 Task: Invite Team Member Softage.1@softage.net to Workspace Computer Networking. Invite Team Member Softage.2@softage.net to Workspace Computer Networking. Invite Team Member Softage.3@softage.net to Workspace Computer Networking. Invite Team Member Softage.4@softage.net to Workspace Computer Networking
Action: Mouse moved to (80, 43)
Screenshot: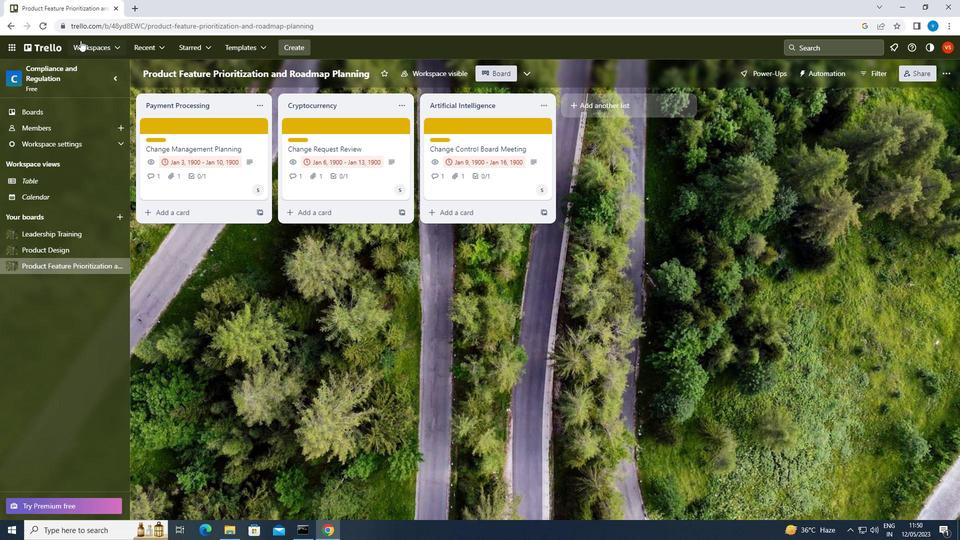 
Action: Mouse pressed left at (80, 43)
Screenshot: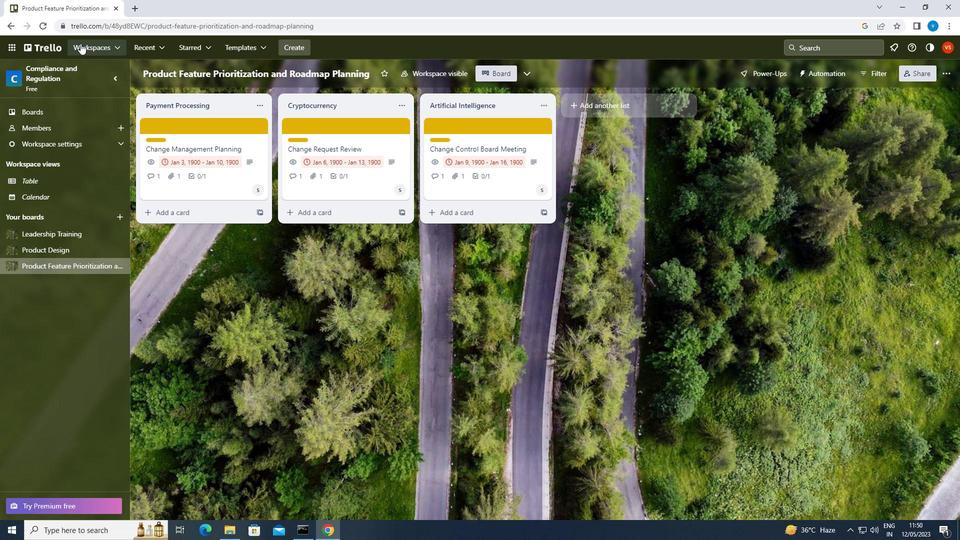 
Action: Mouse moved to (153, 295)
Screenshot: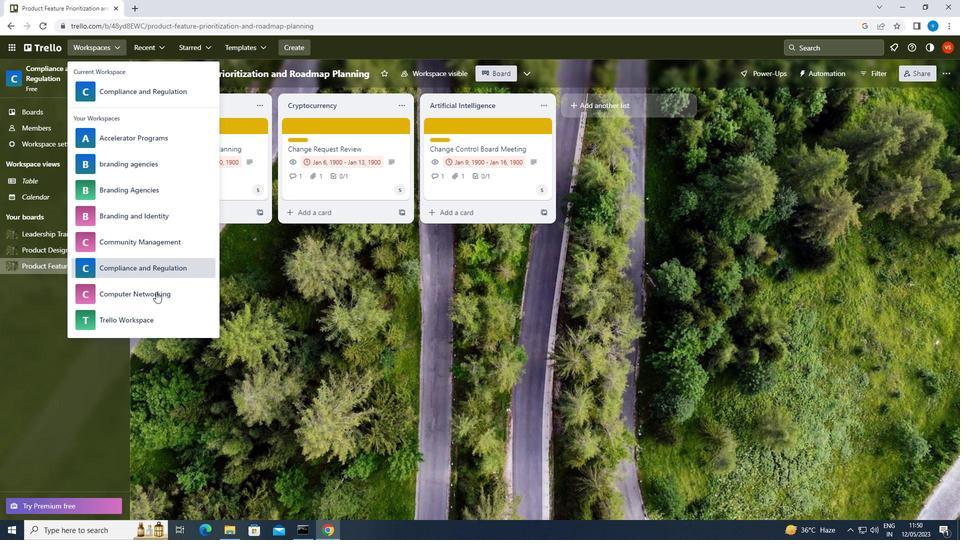 
Action: Mouse pressed left at (153, 295)
Screenshot: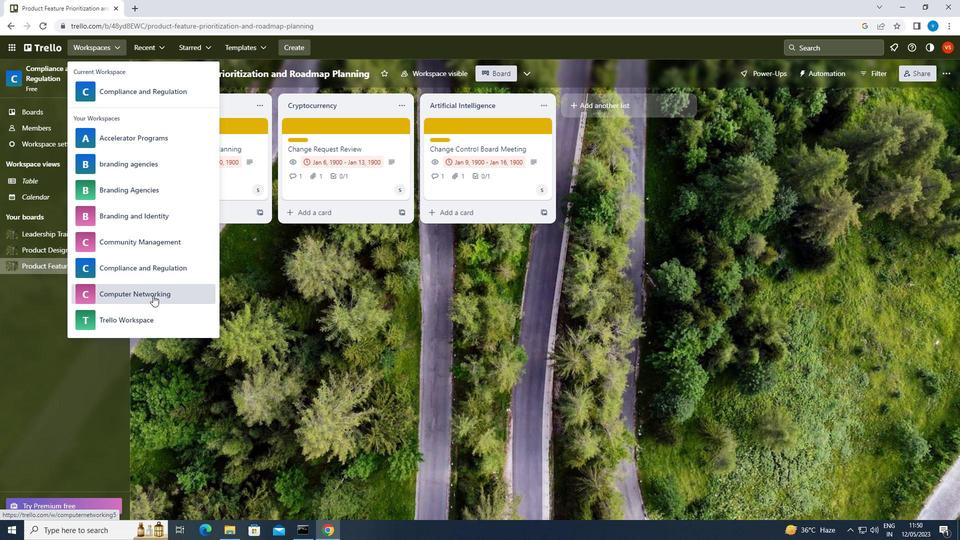 
Action: Mouse moved to (714, 81)
Screenshot: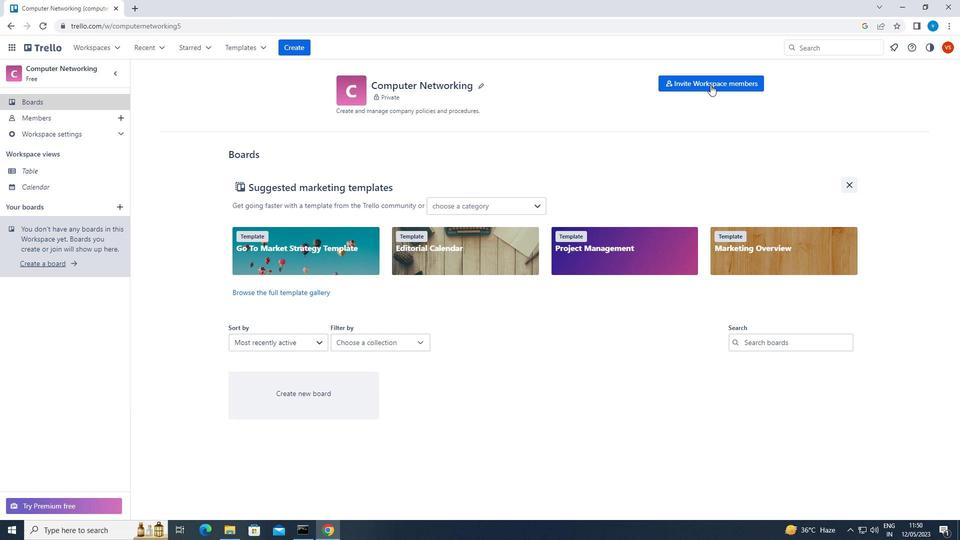 
Action: Mouse pressed left at (714, 81)
Screenshot: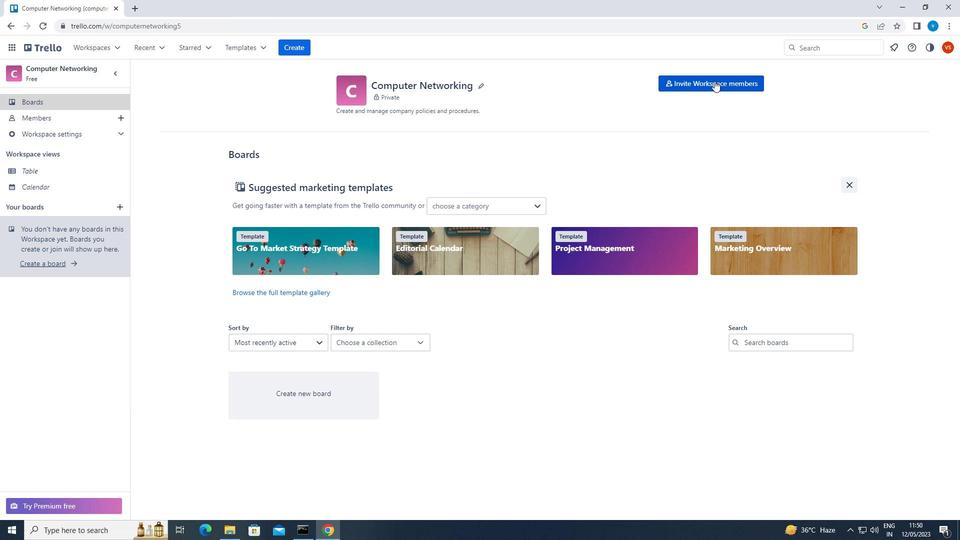 
Action: Mouse moved to (486, 271)
Screenshot: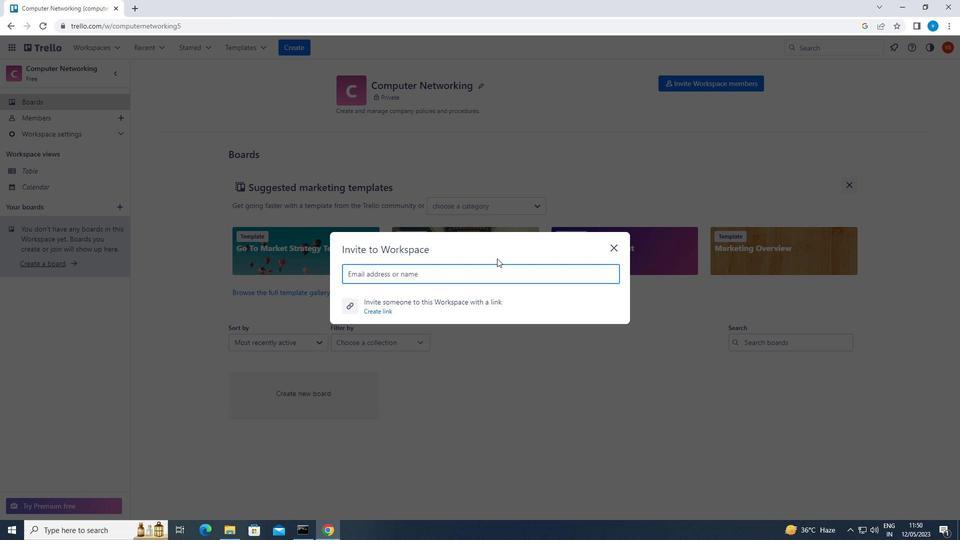 
Action: Mouse pressed left at (486, 271)
Screenshot: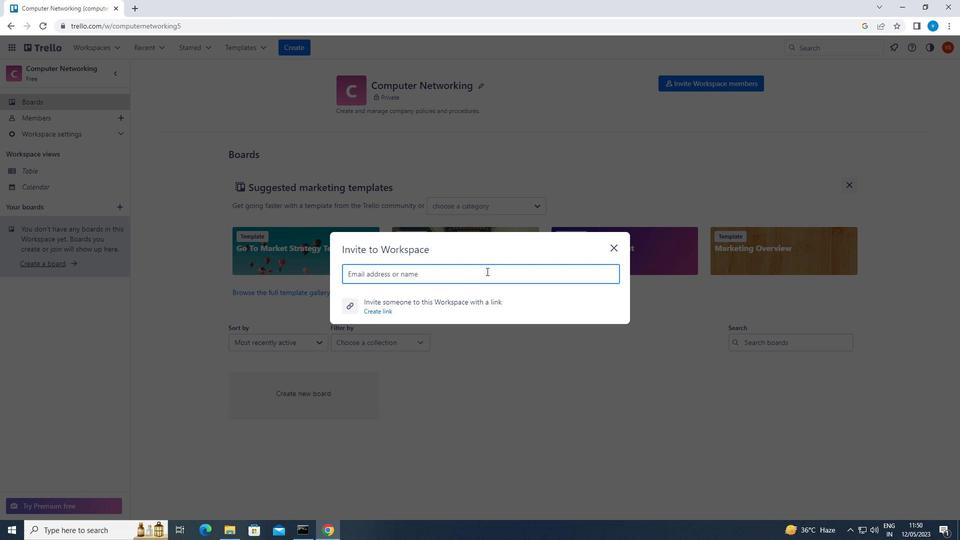 
Action: Key pressed <Key.shift>SOFTAGE.1<Key.shift>@SOFTAGE.NET
Screenshot: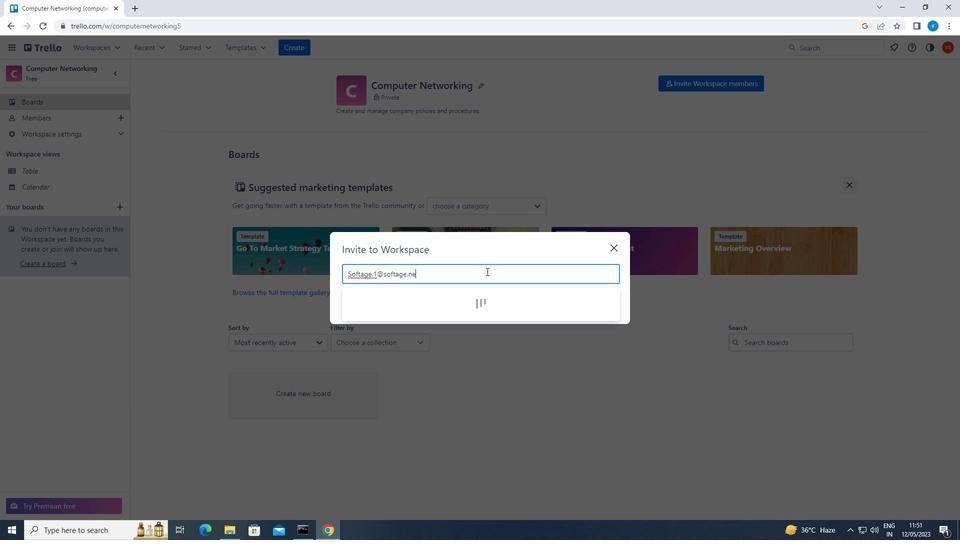 
Action: Mouse moved to (431, 300)
Screenshot: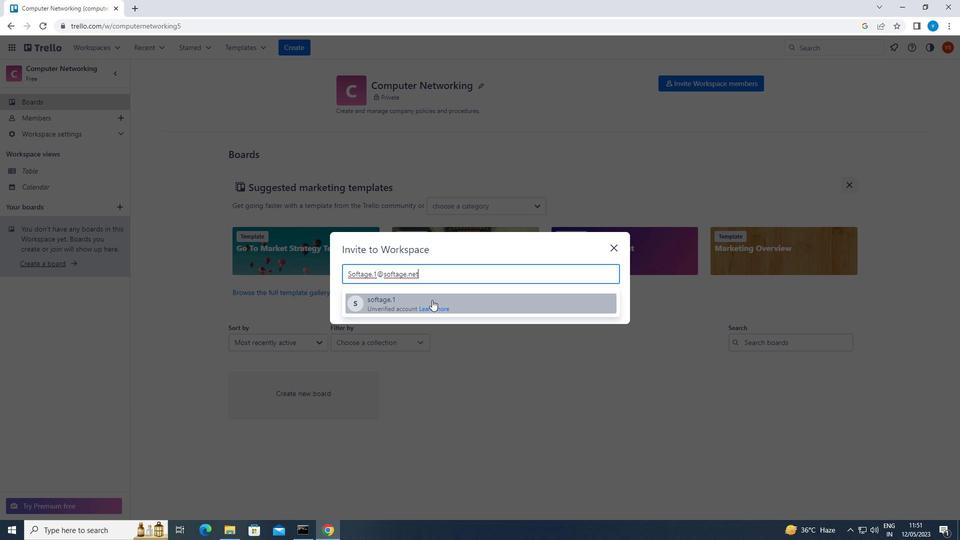 
Action: Mouse pressed left at (431, 300)
Screenshot: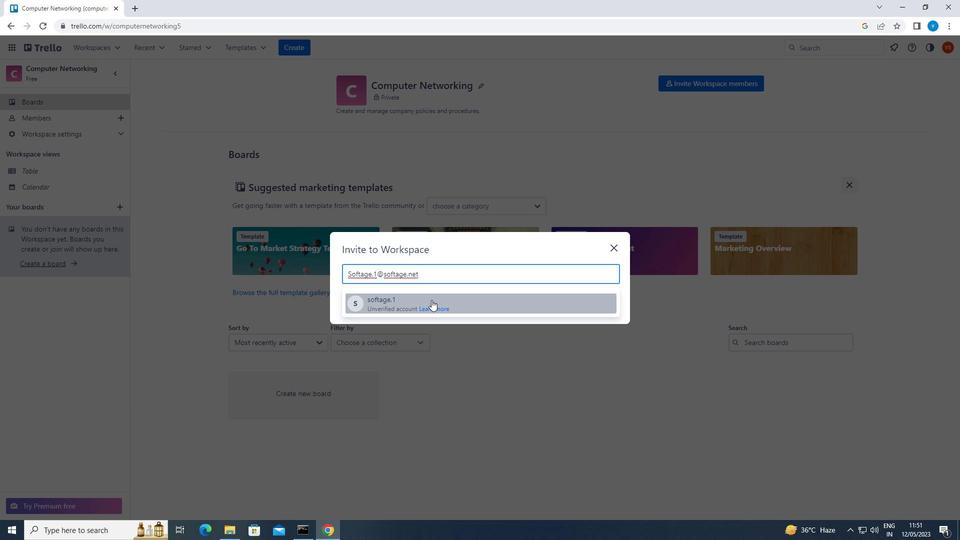 
Action: Mouse moved to (443, 284)
Screenshot: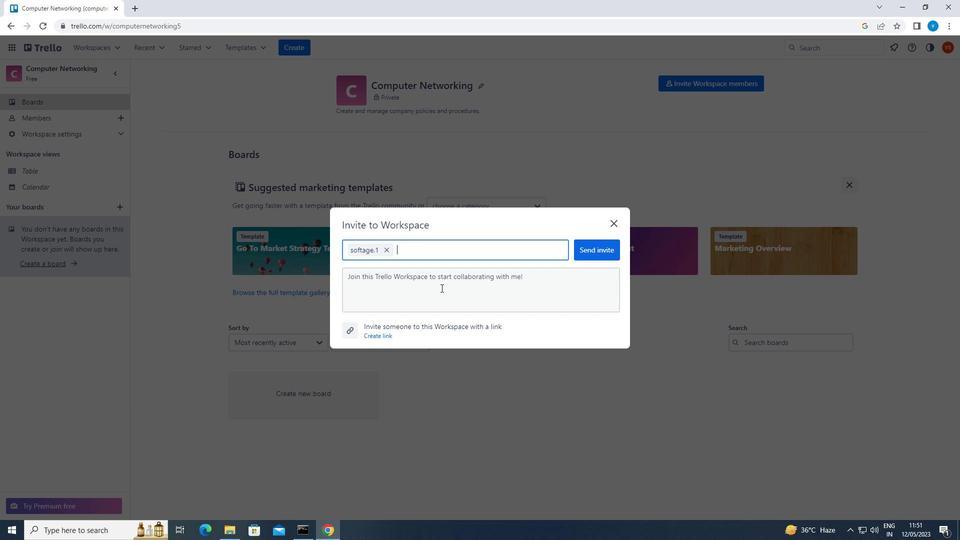 
Action: Key pressed <Key.shift>SOFTAGE.2<Key.shift>@SOFTAGE.NET
Screenshot: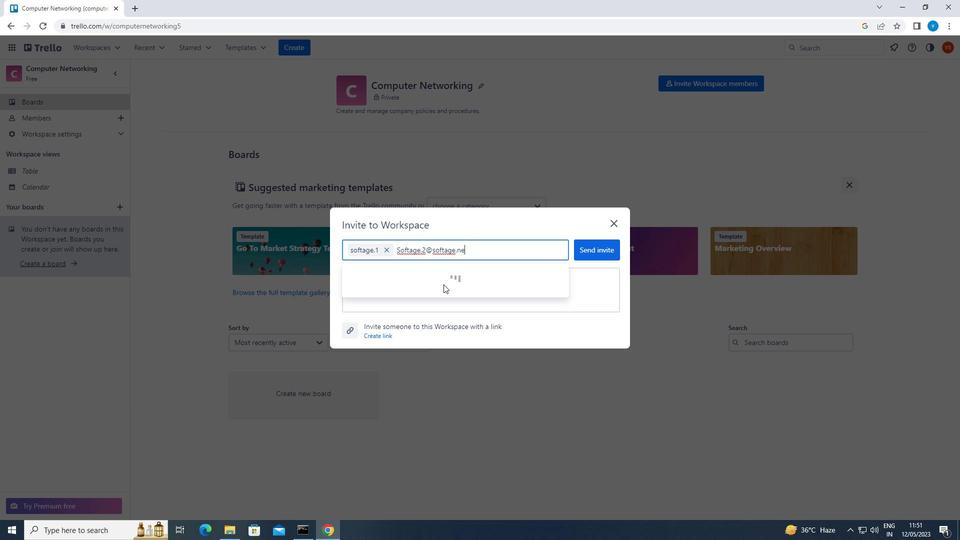
Action: Mouse moved to (447, 280)
Screenshot: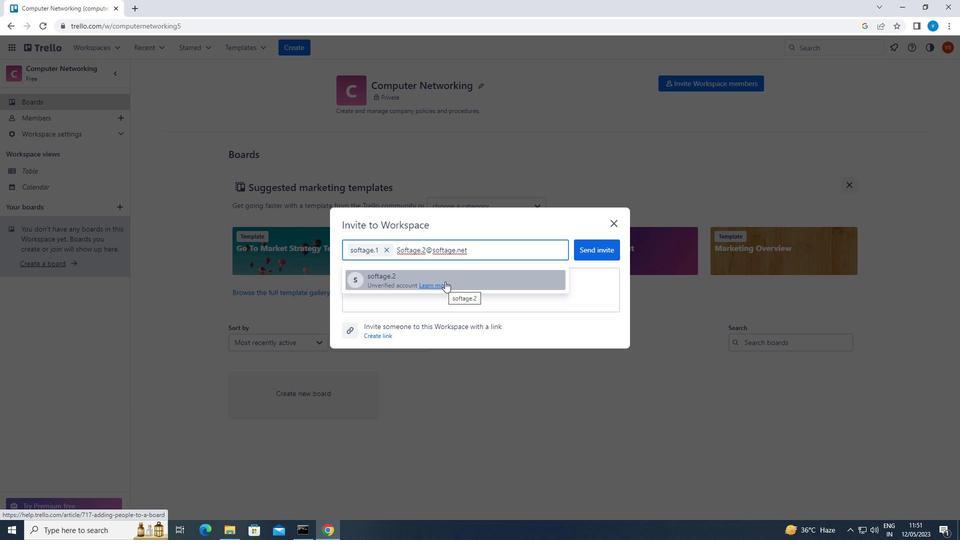 
Action: Mouse pressed left at (447, 280)
Screenshot: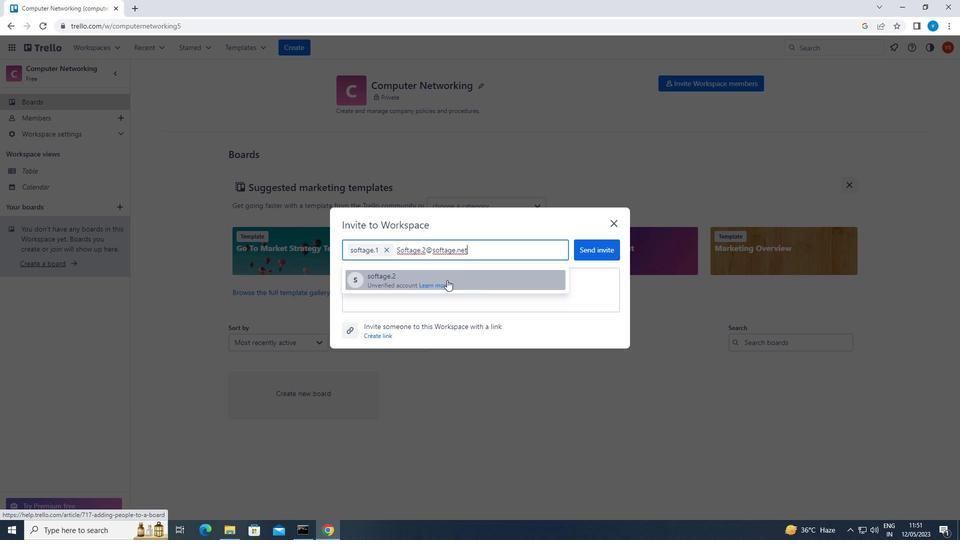 
Action: Key pressed <Key.shift>SOFTAGE.3<Key.shift>@SOFTAGE.NET
Screenshot: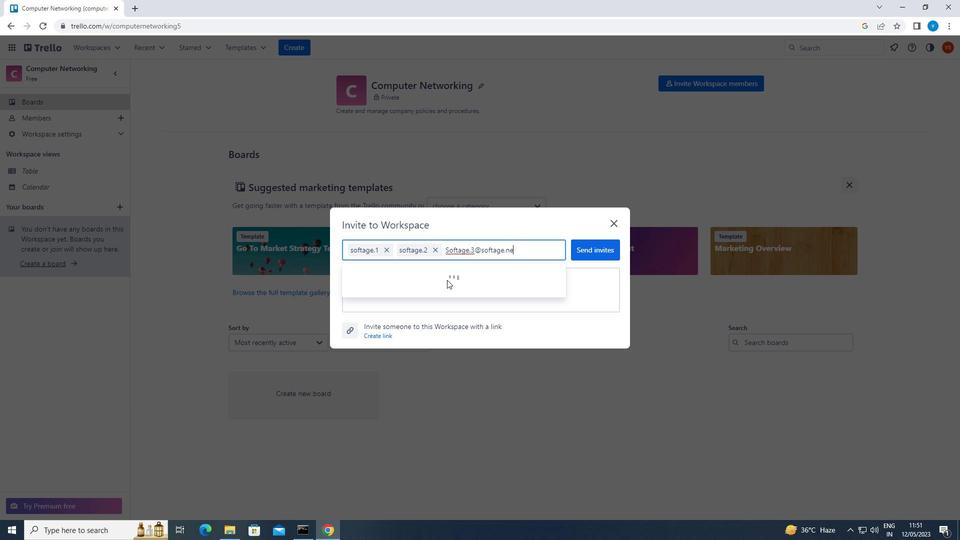 
Action: Mouse moved to (449, 278)
Screenshot: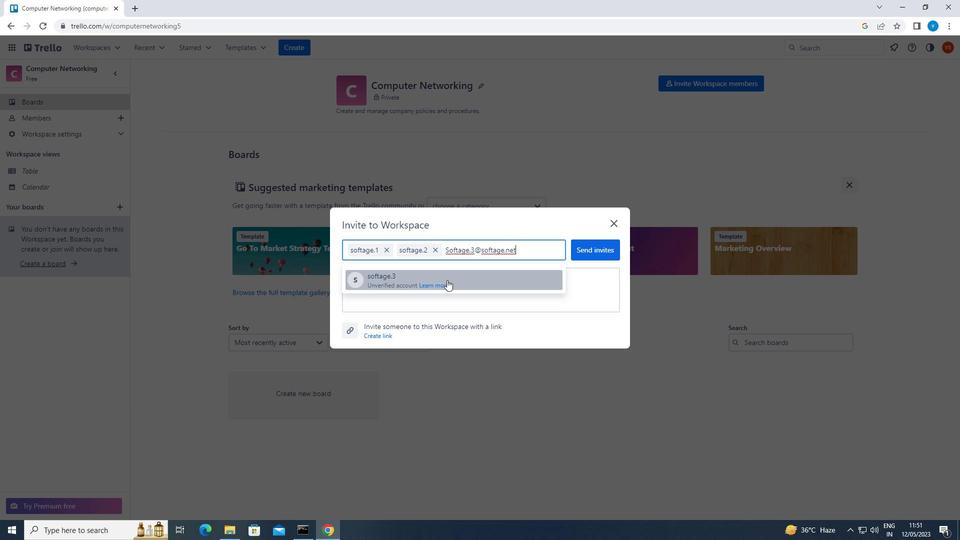 
Action: Mouse pressed left at (449, 278)
Screenshot: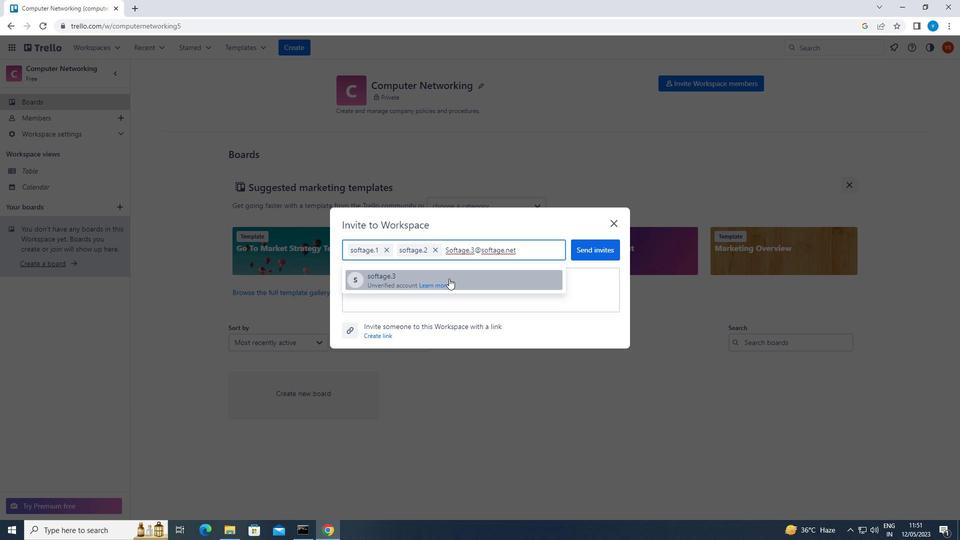 
Action: Key pressed <Key.shift>SOFTAGE.4<Key.shift><Key.shift><Key.shift>@SOFTAGE.NET
Screenshot: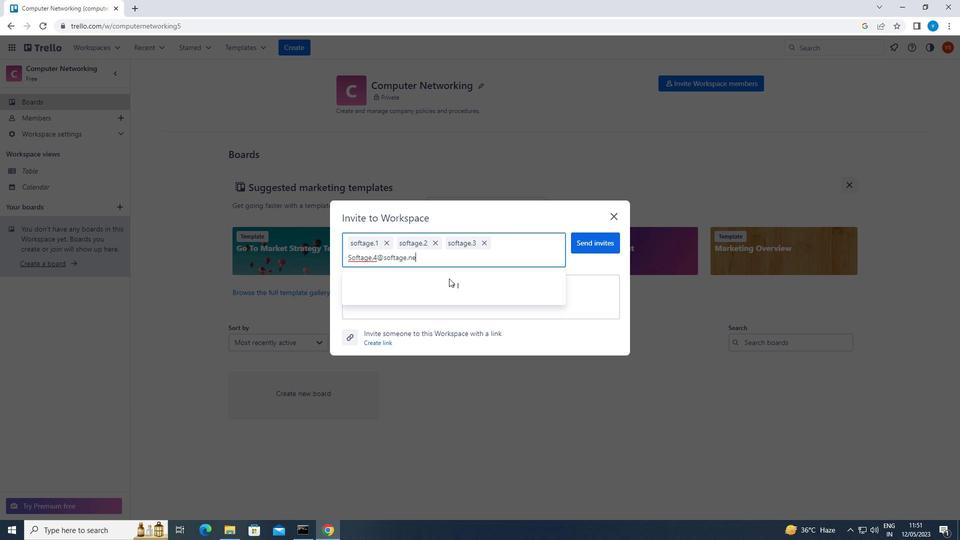 
Action: Mouse pressed left at (449, 278)
Screenshot: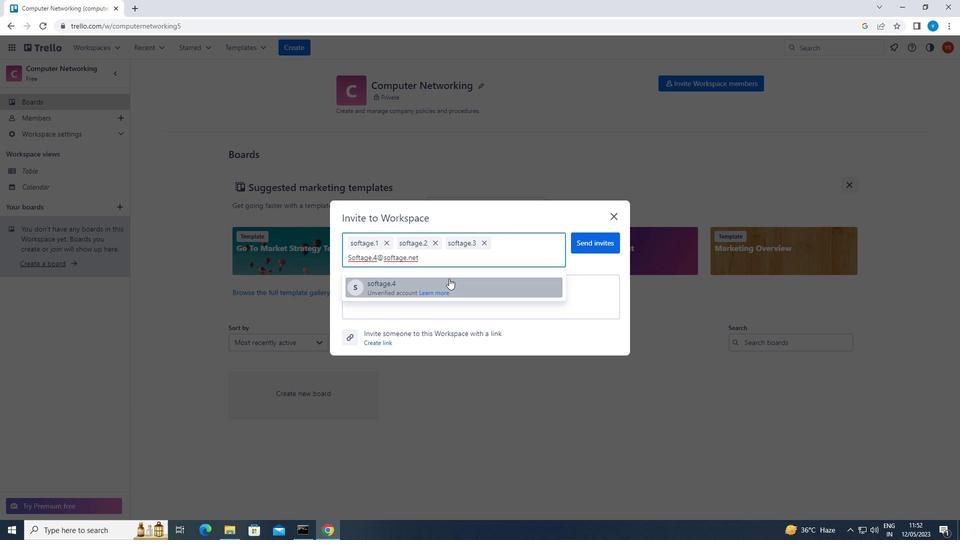
Action: Mouse moved to (589, 245)
Screenshot: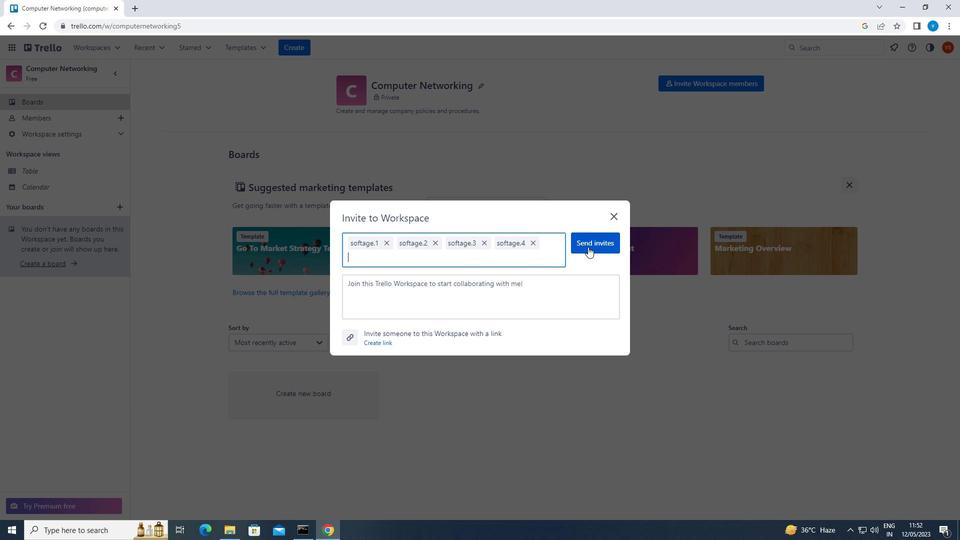 
Action: Mouse pressed left at (589, 245)
Screenshot: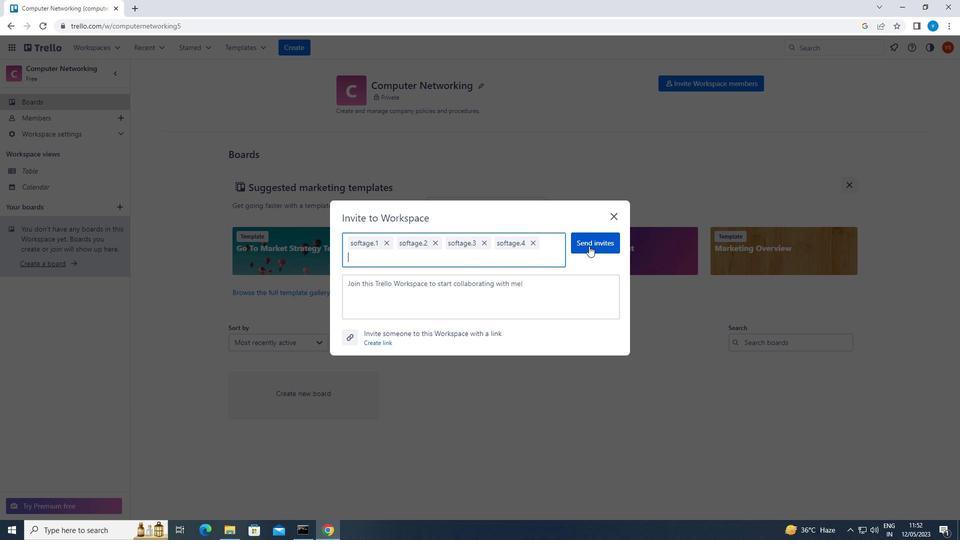 
